 Task: Check the average views per listing of 1 story in the last 5 years.
Action: Mouse moved to (778, 196)
Screenshot: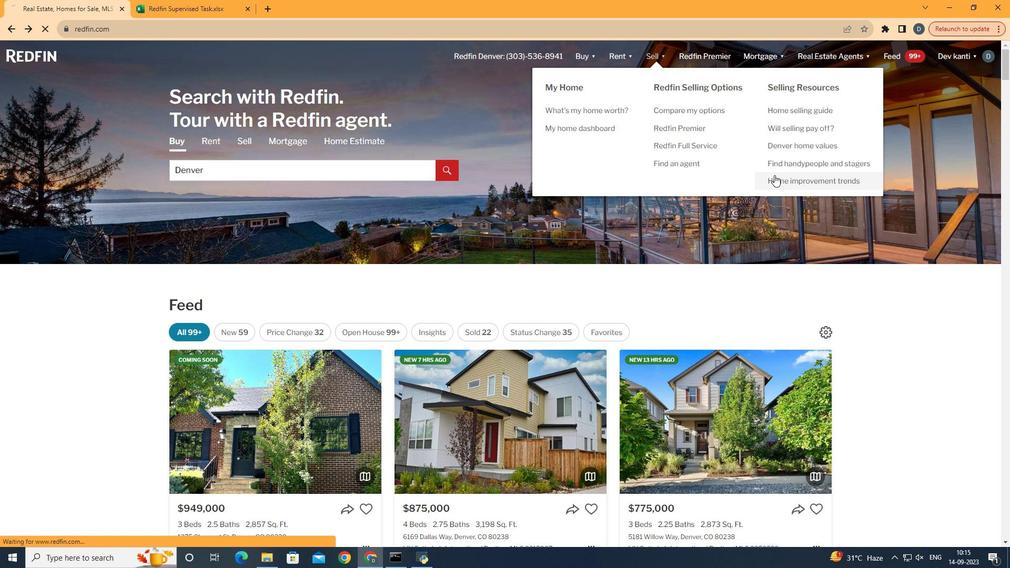 
Action: Mouse pressed left at (778, 196)
Screenshot: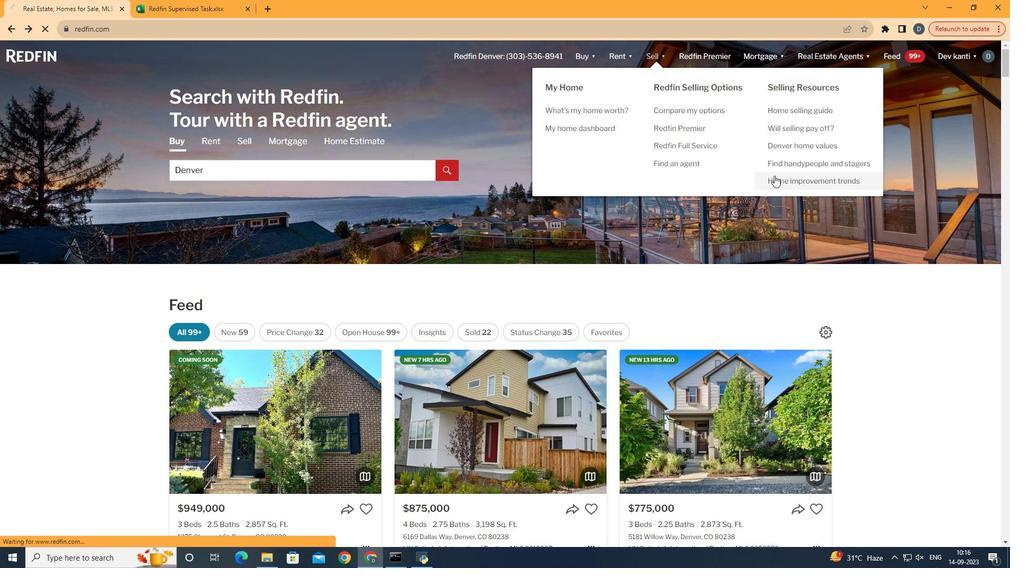 
Action: Mouse moved to (290, 215)
Screenshot: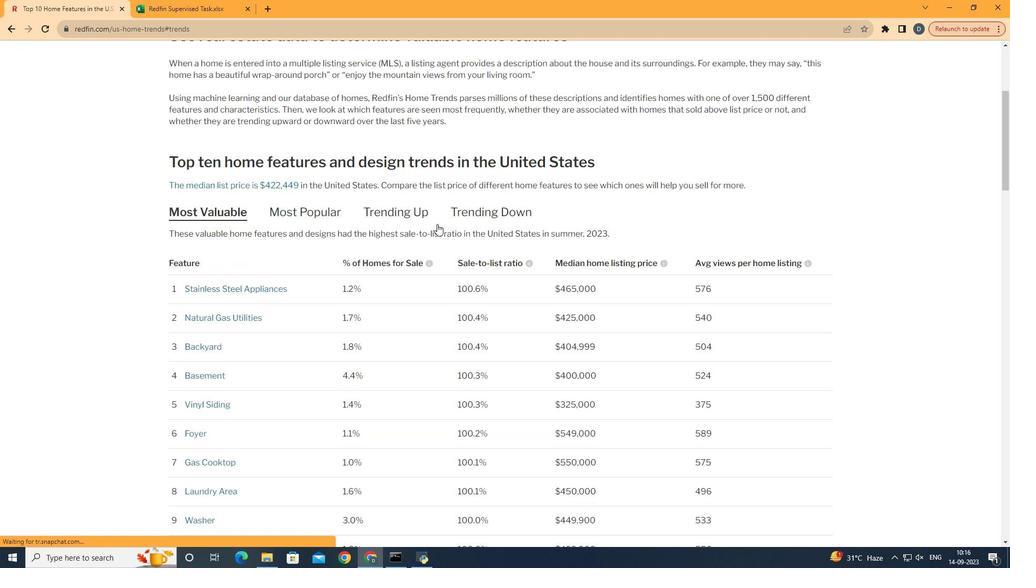 
Action: Mouse pressed left at (290, 215)
Screenshot: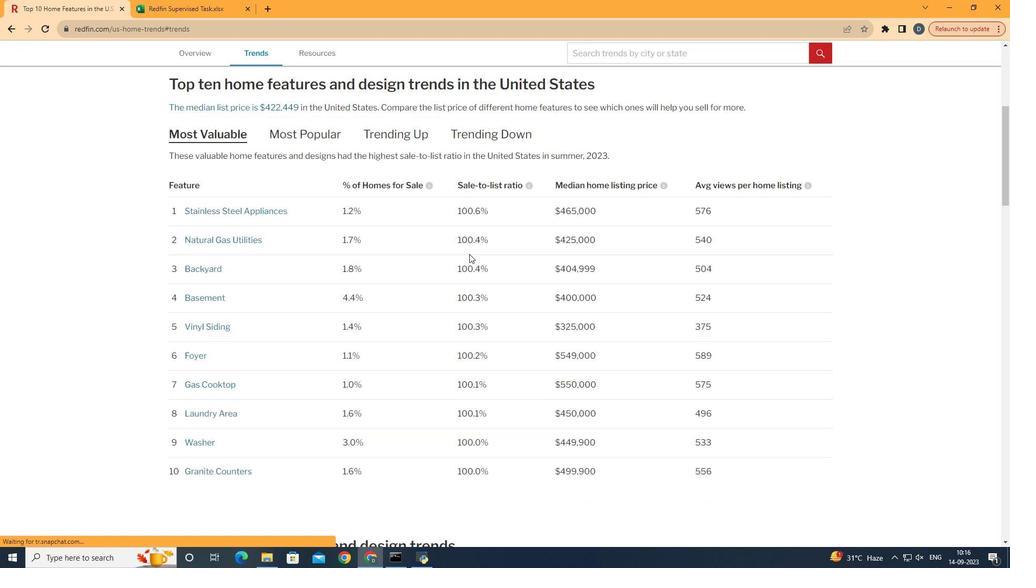 
Action: Mouse moved to (491, 248)
Screenshot: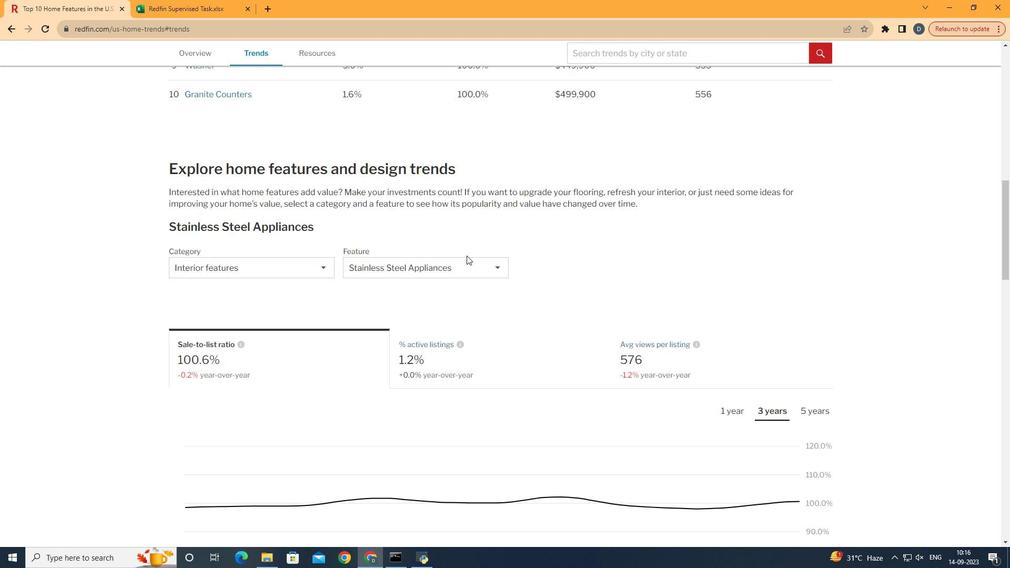 
Action: Mouse scrolled (491, 248) with delta (0, 0)
Screenshot: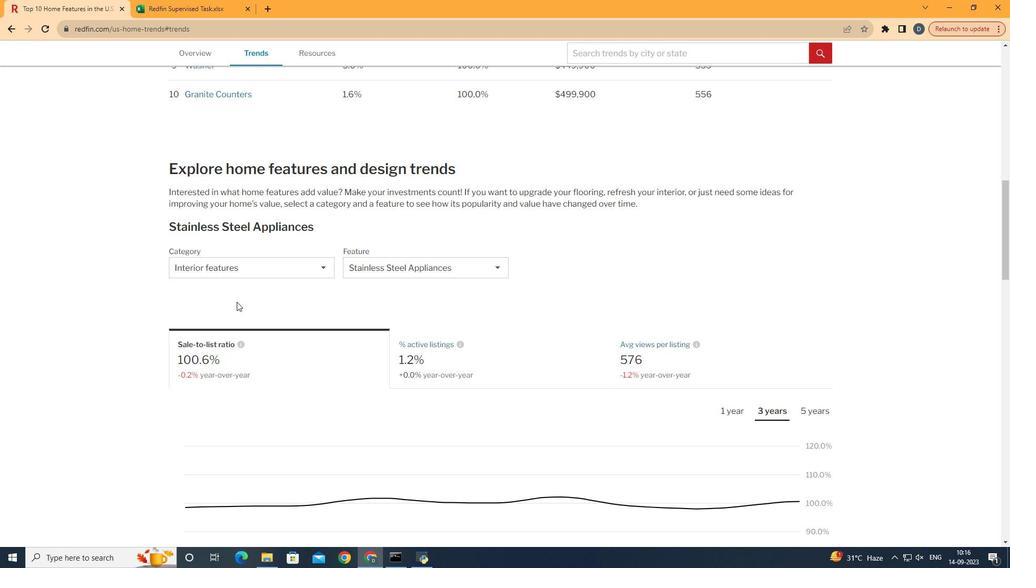 
Action: Mouse moved to (491, 248)
Screenshot: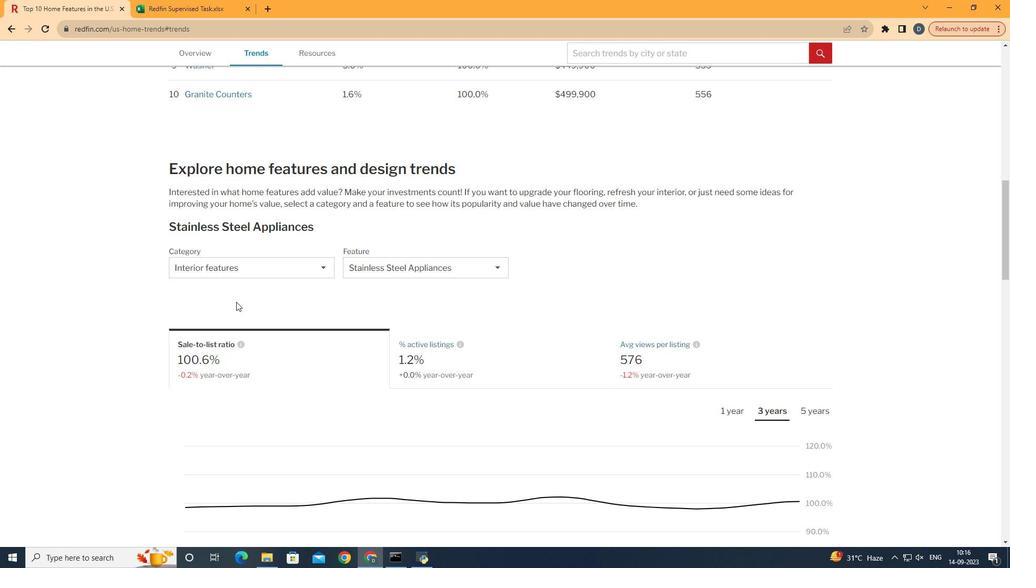 
Action: Mouse scrolled (491, 248) with delta (0, 0)
Screenshot: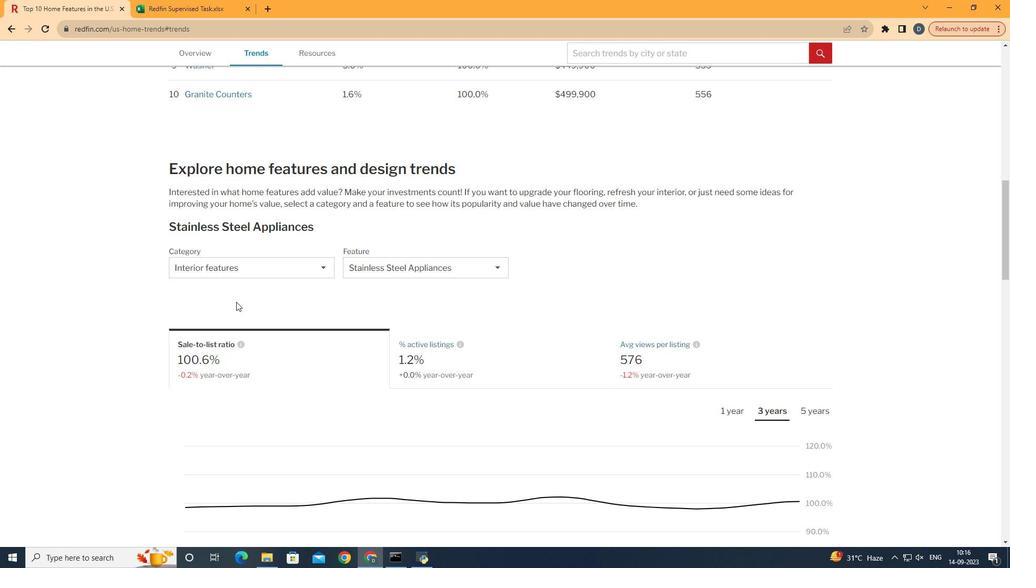 
Action: Mouse moved to (491, 248)
Screenshot: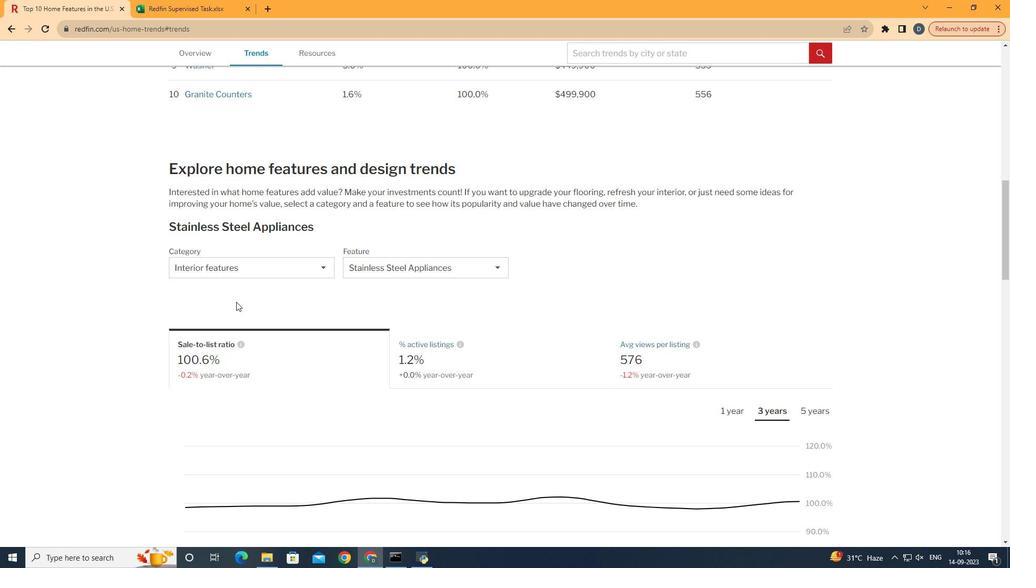 
Action: Mouse scrolled (491, 248) with delta (0, 0)
Screenshot: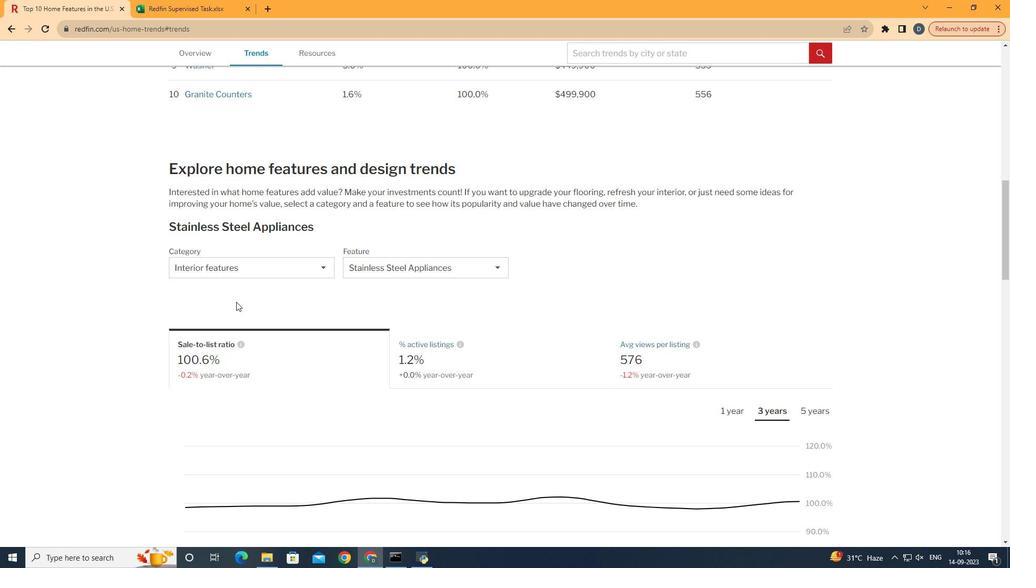 
Action: Mouse moved to (492, 248)
Screenshot: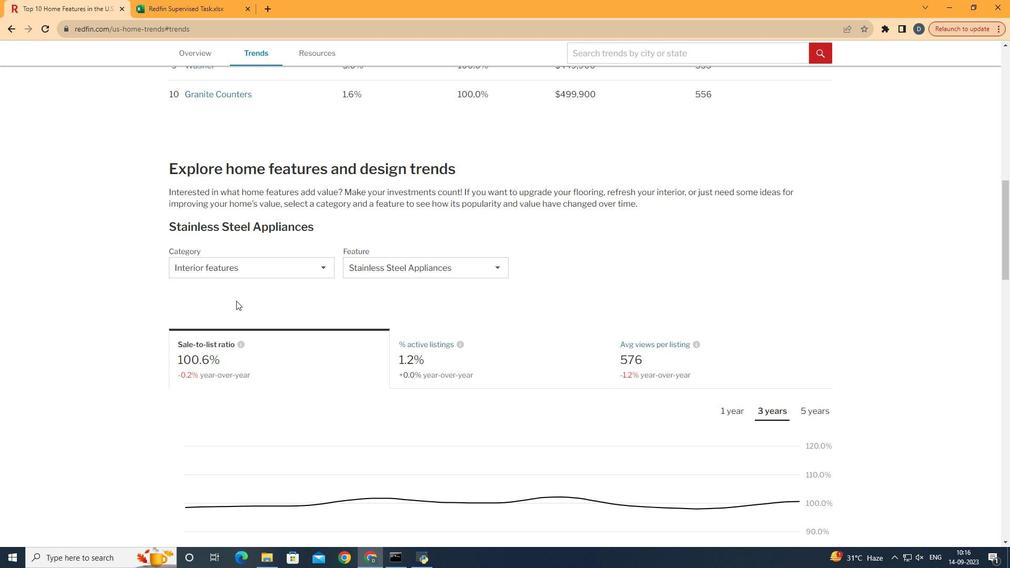 
Action: Mouse scrolled (492, 248) with delta (0, 0)
Screenshot: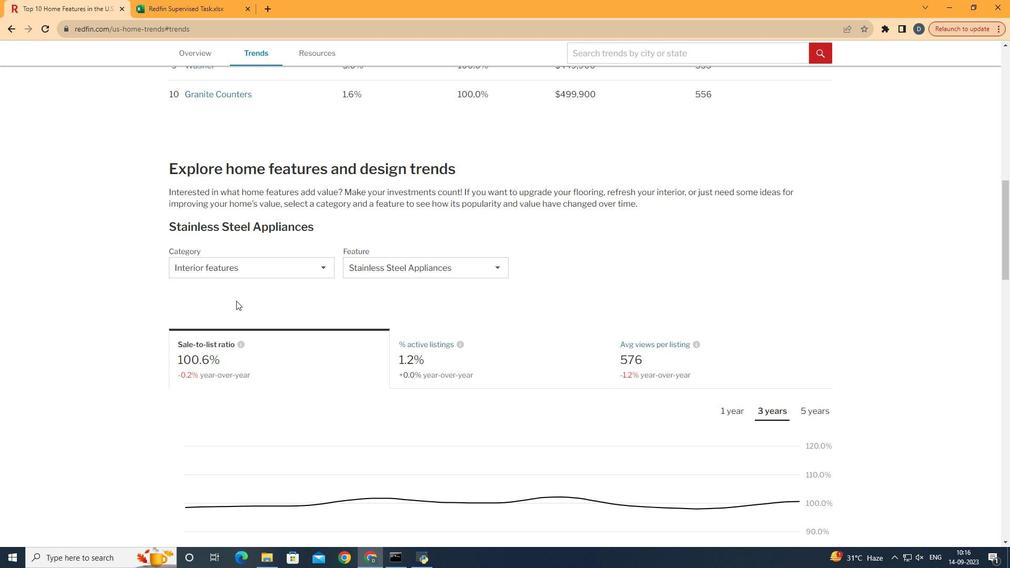 
Action: Mouse scrolled (492, 248) with delta (0, 0)
Screenshot: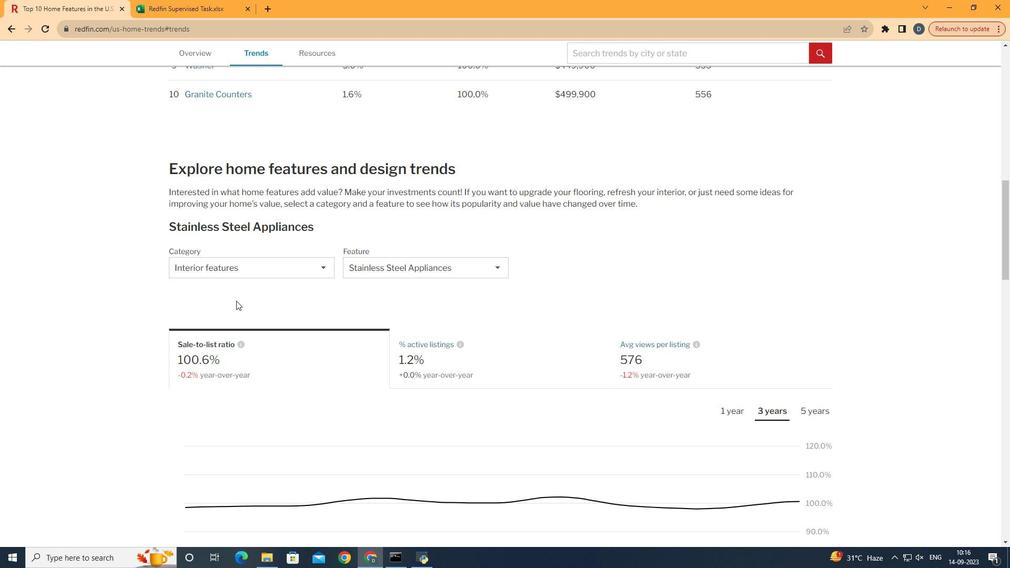 
Action: Mouse scrolled (492, 248) with delta (0, 0)
Screenshot: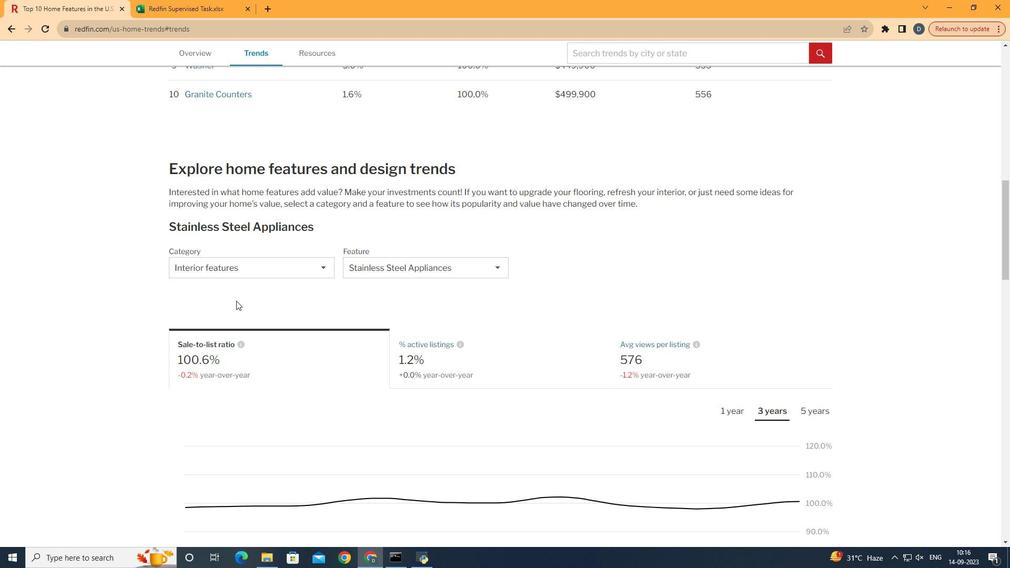 
Action: Mouse moved to (492, 248)
Screenshot: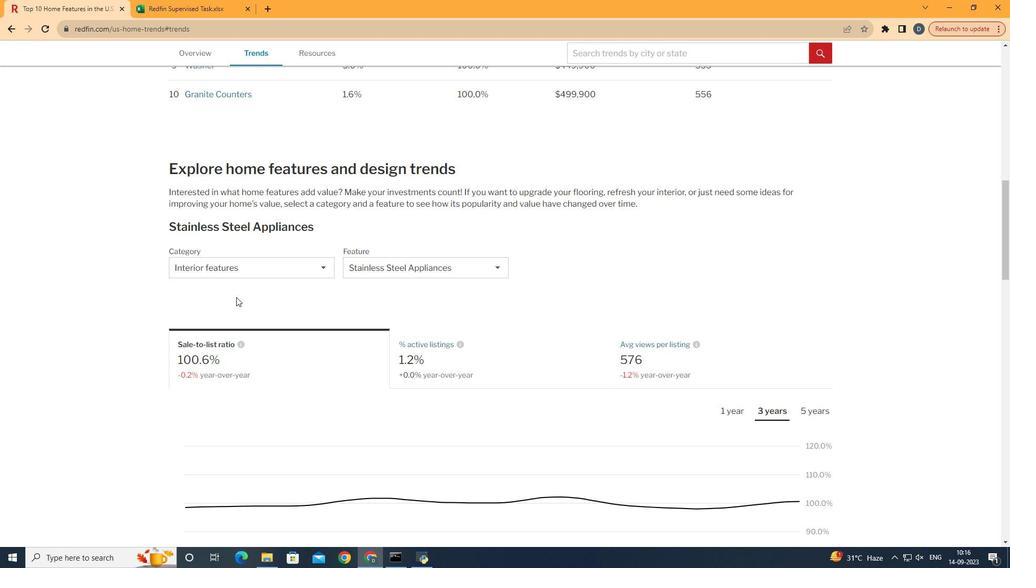 
Action: Mouse scrolled (492, 248) with delta (0, 0)
Screenshot: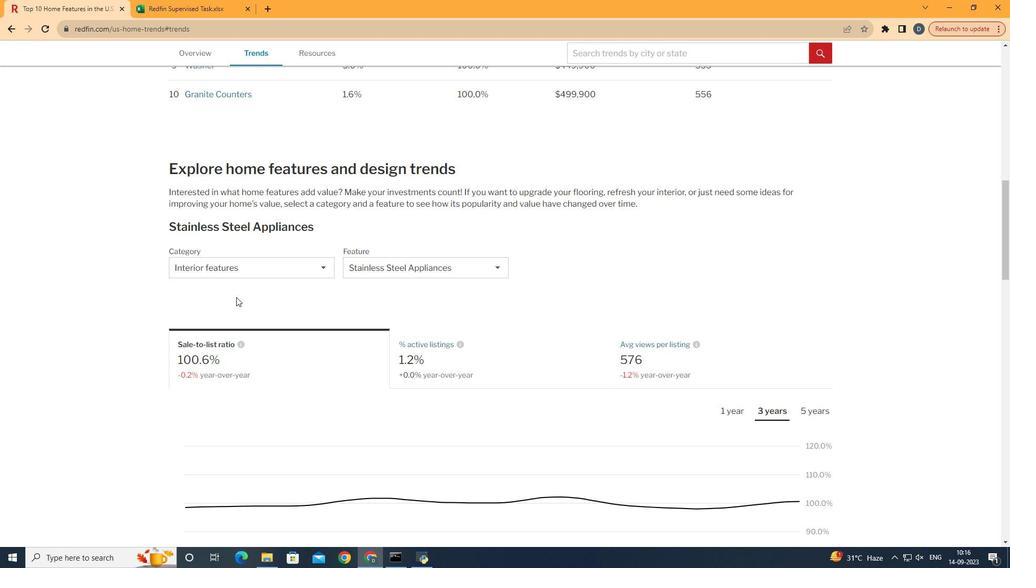 
Action: Mouse moved to (307, 260)
Screenshot: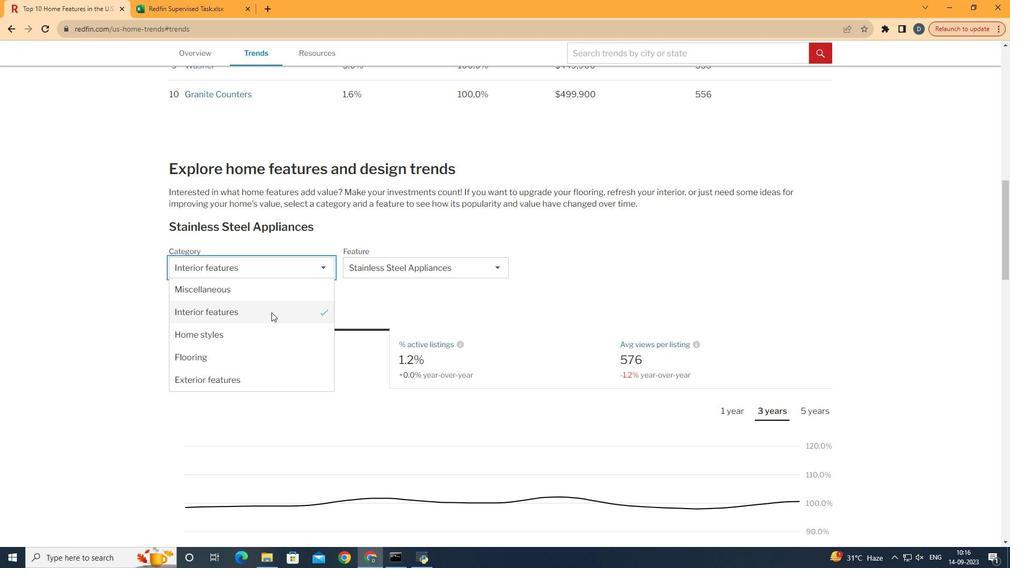 
Action: Mouse pressed left at (307, 260)
Screenshot: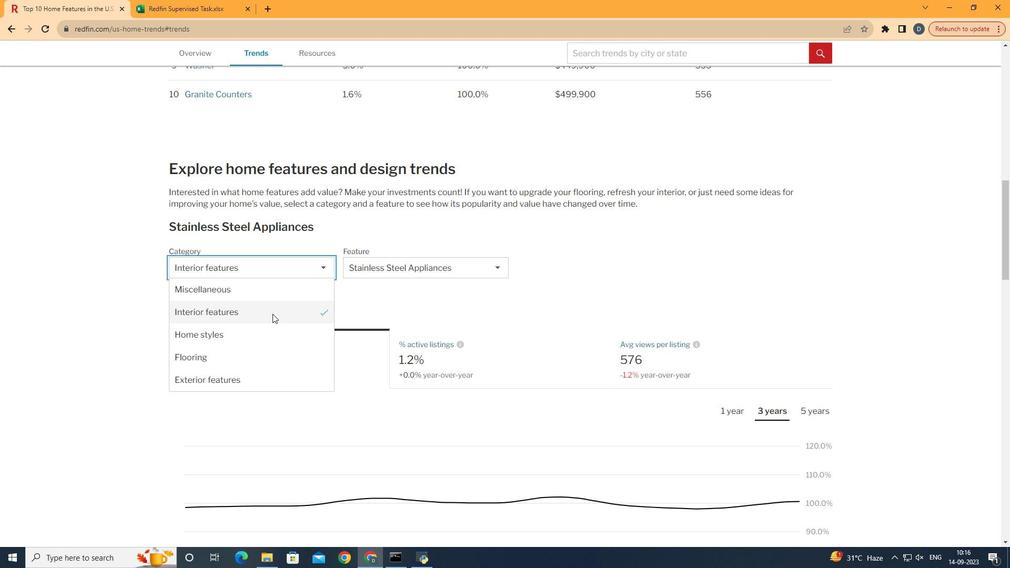 
Action: Mouse moved to (307, 302)
Screenshot: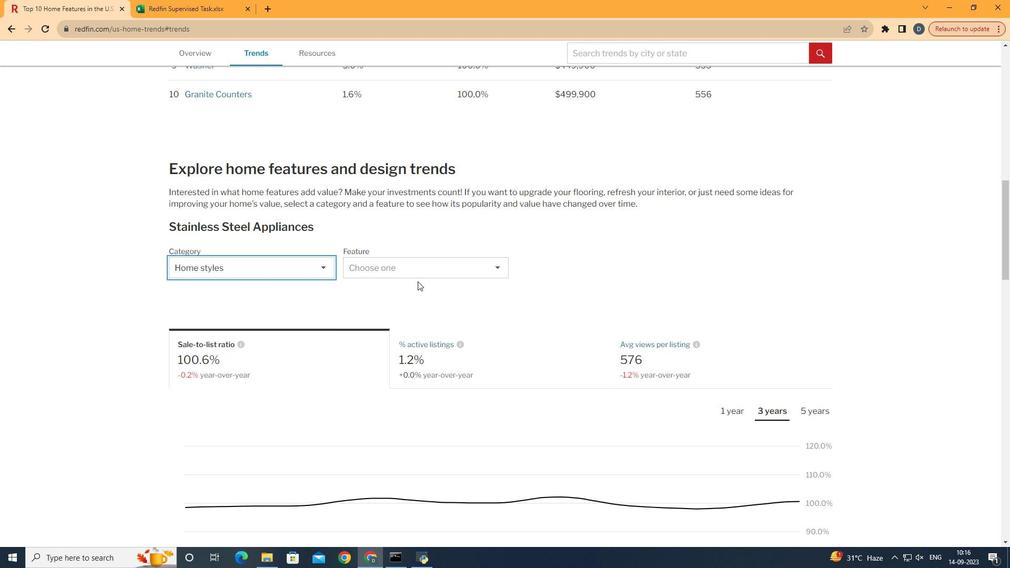 
Action: Mouse pressed left at (307, 302)
Screenshot: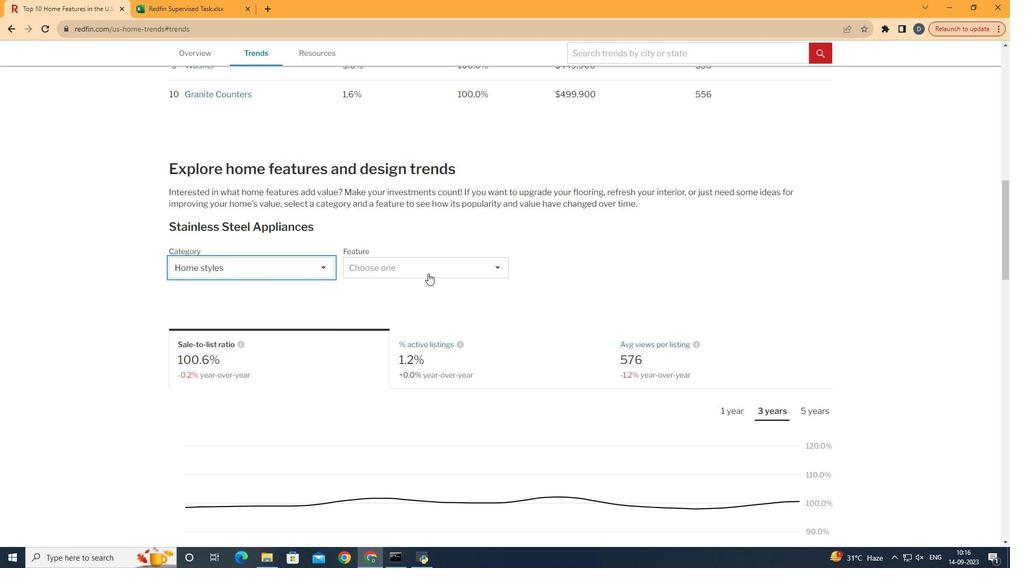
Action: Mouse moved to (459, 258)
Screenshot: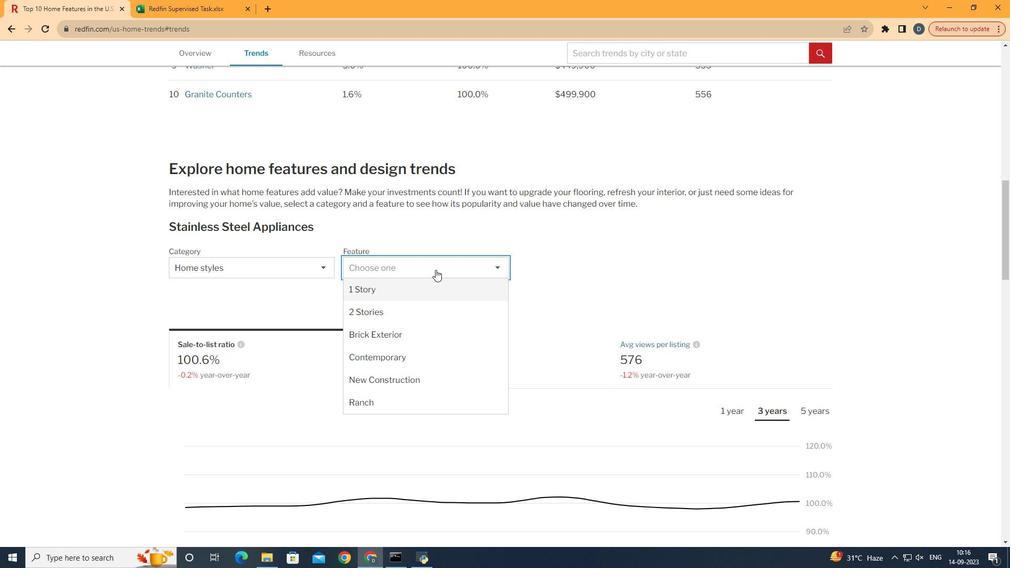 
Action: Mouse pressed left at (459, 258)
Screenshot: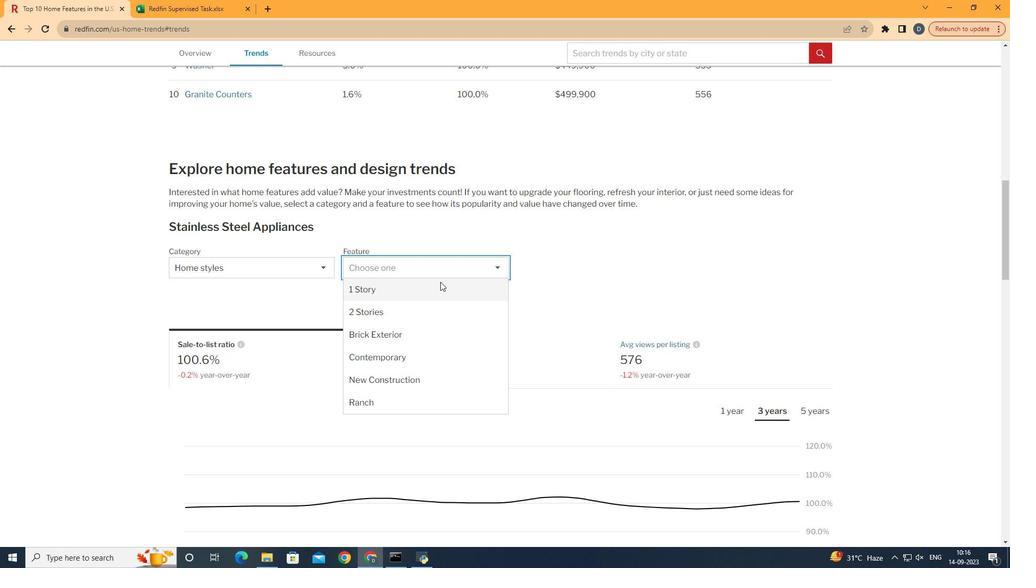 
Action: Mouse moved to (469, 272)
Screenshot: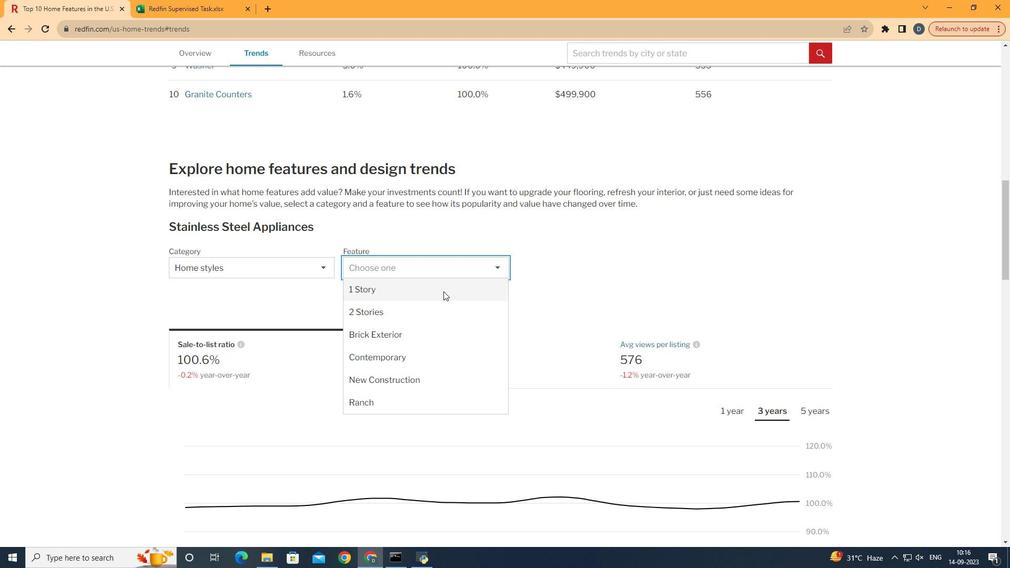
Action: Mouse pressed left at (469, 272)
Screenshot: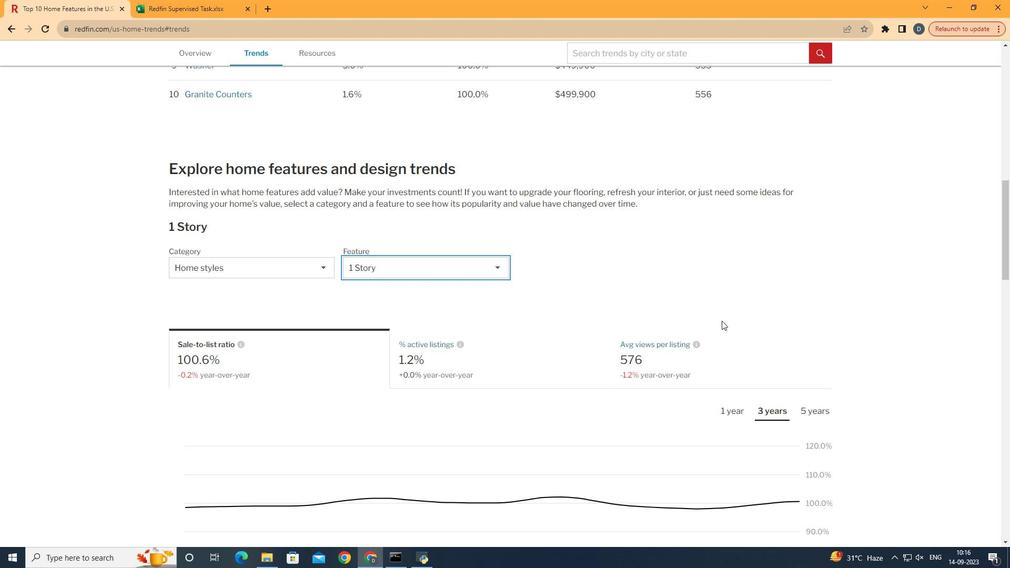
Action: Mouse moved to (743, 310)
Screenshot: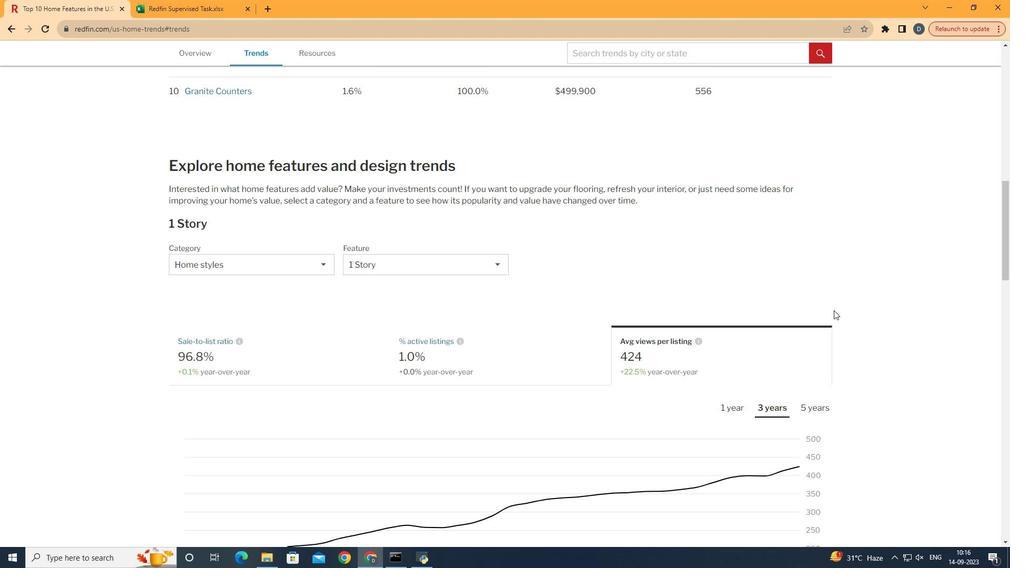 
Action: Mouse pressed left at (743, 310)
Screenshot: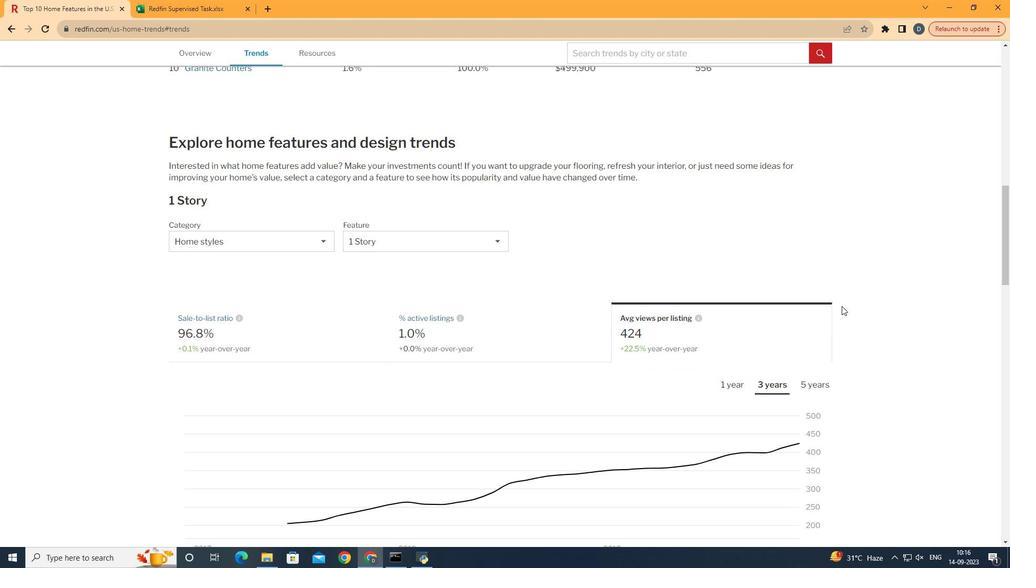 
Action: Mouse moved to (801, 296)
Screenshot: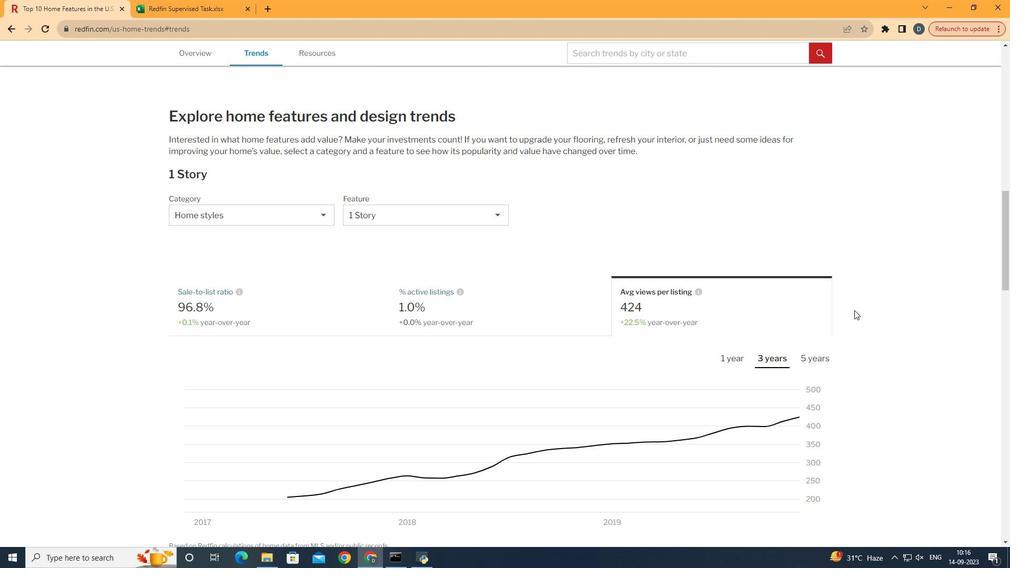 
Action: Mouse scrolled (801, 296) with delta (0, 0)
Screenshot: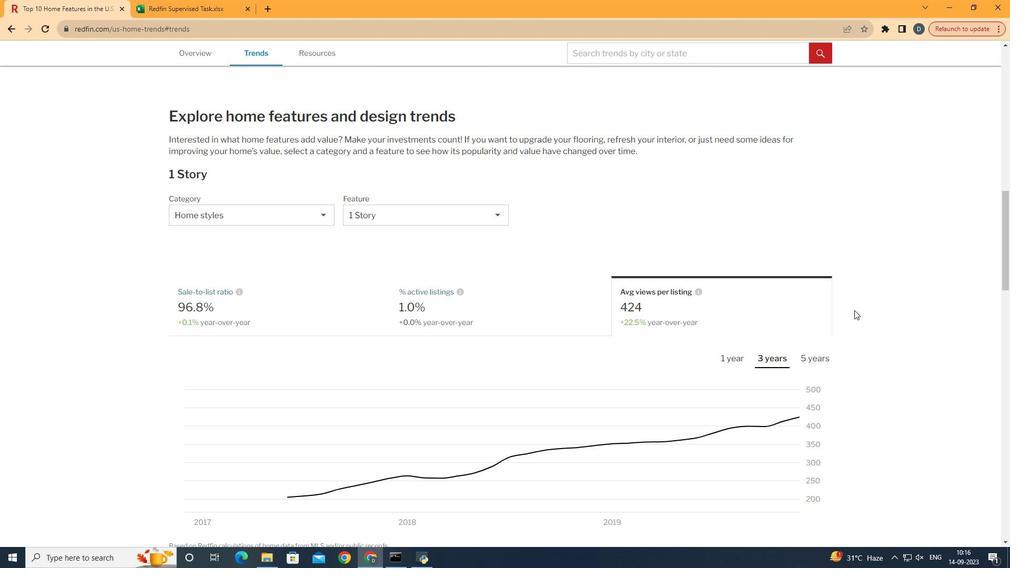 
Action: Mouse moved to (852, 285)
Screenshot: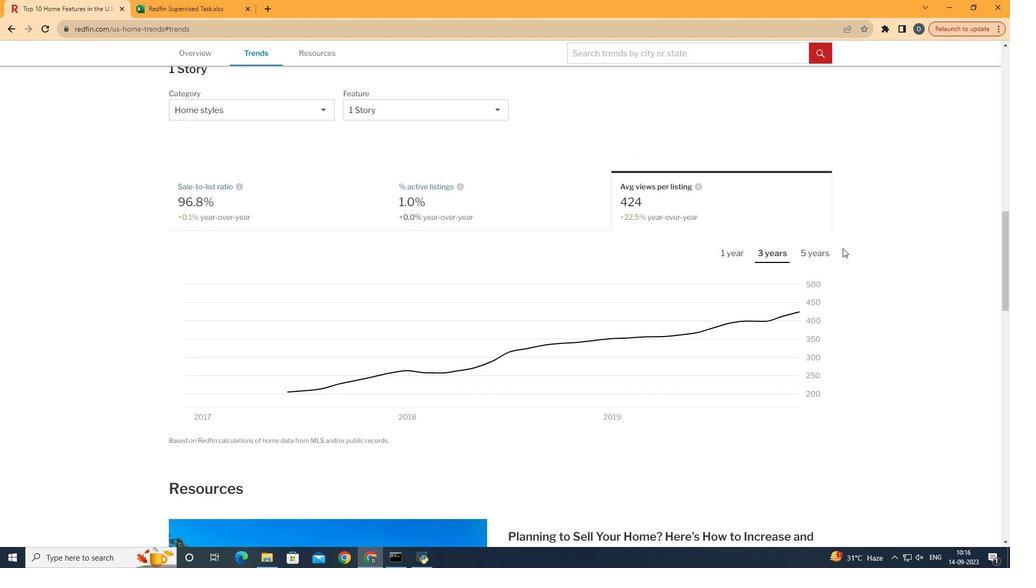 
Action: Mouse scrolled (852, 284) with delta (0, 0)
Screenshot: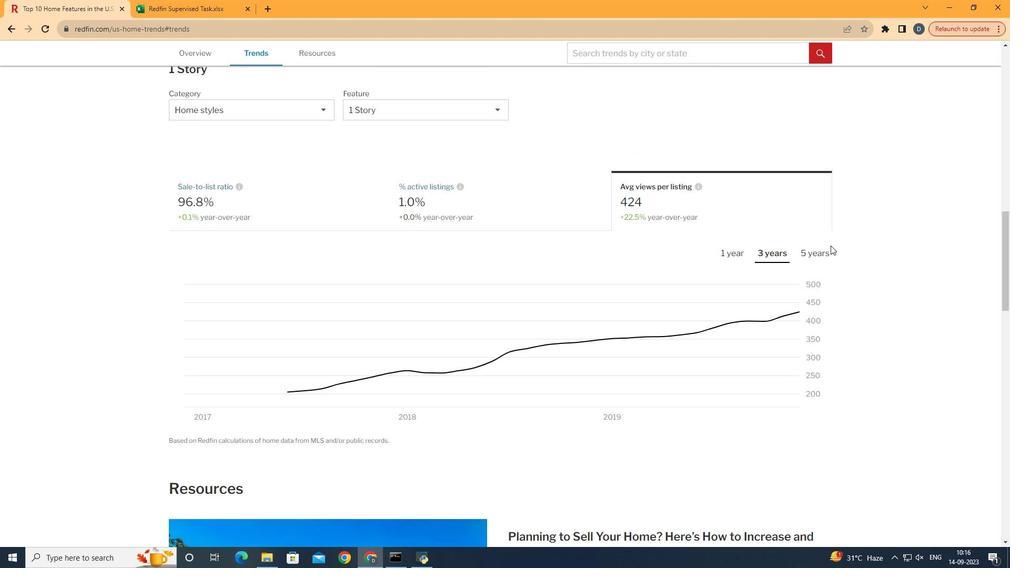 
Action: Mouse scrolled (852, 284) with delta (0, 0)
Screenshot: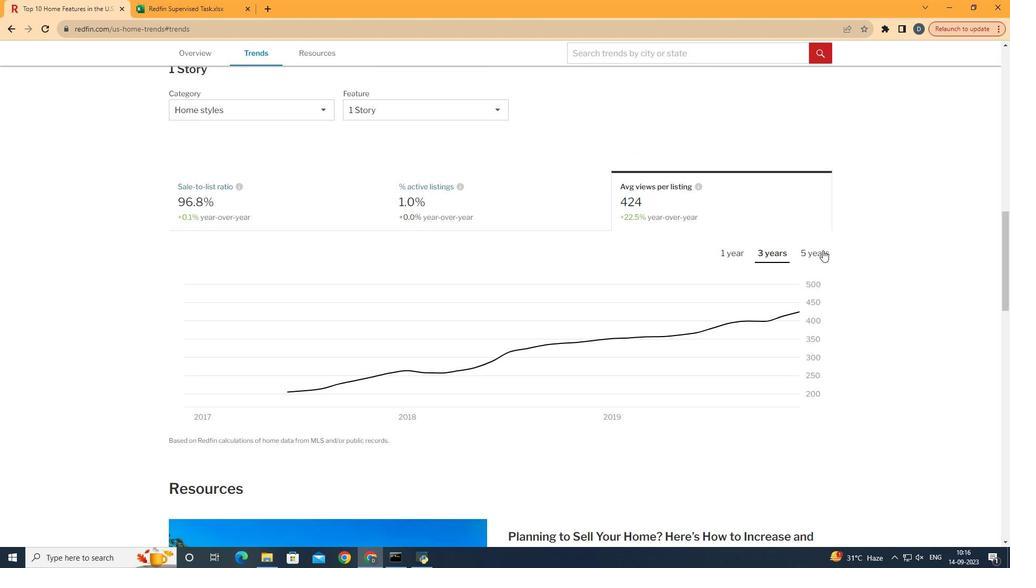 
Action: Mouse moved to (818, 249)
Screenshot: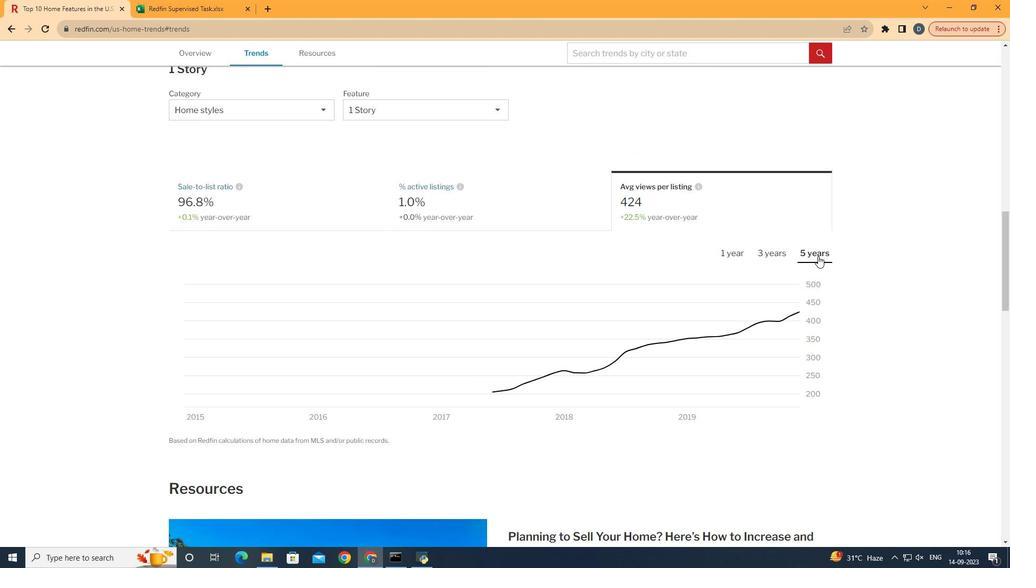 
Action: Mouse pressed left at (818, 249)
Screenshot: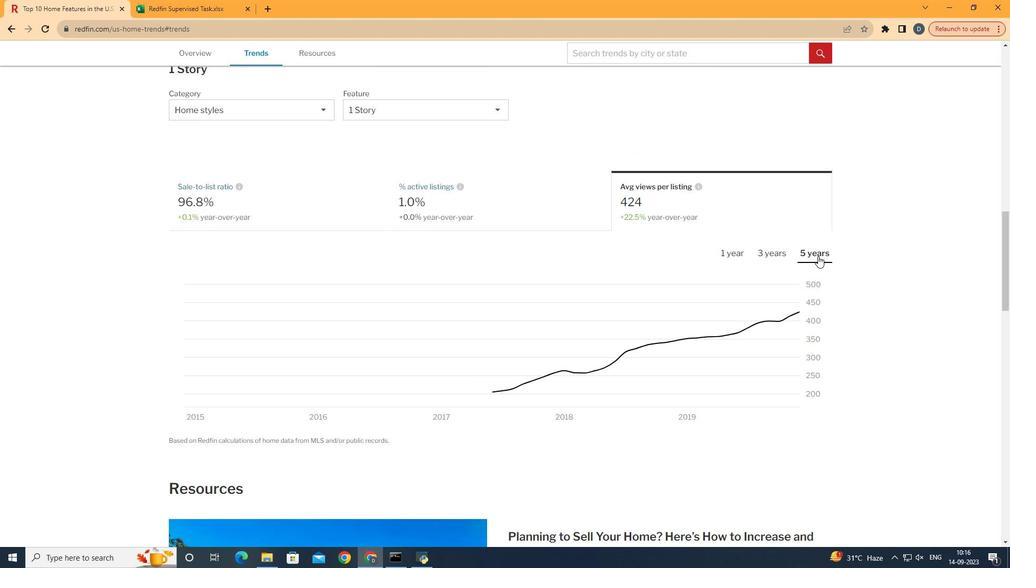 
